 Task: Add the task  Improve form validation for better user input handling to the section Breakneck Pace in the project ToxicWorks and add a Due Date to the respective task as 2024/05/25.
Action: Mouse moved to (98, 480)
Screenshot: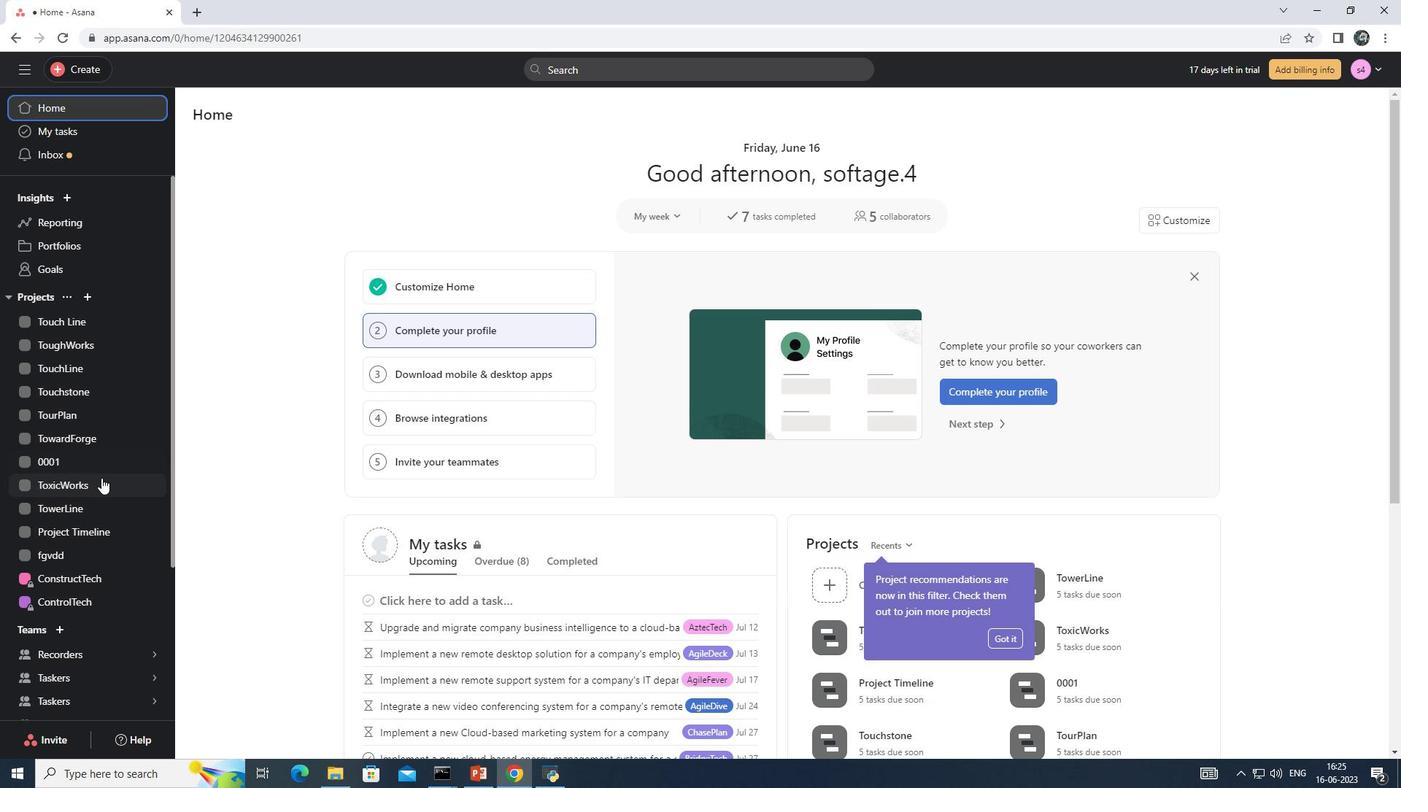 
Action: Mouse pressed left at (98, 480)
Screenshot: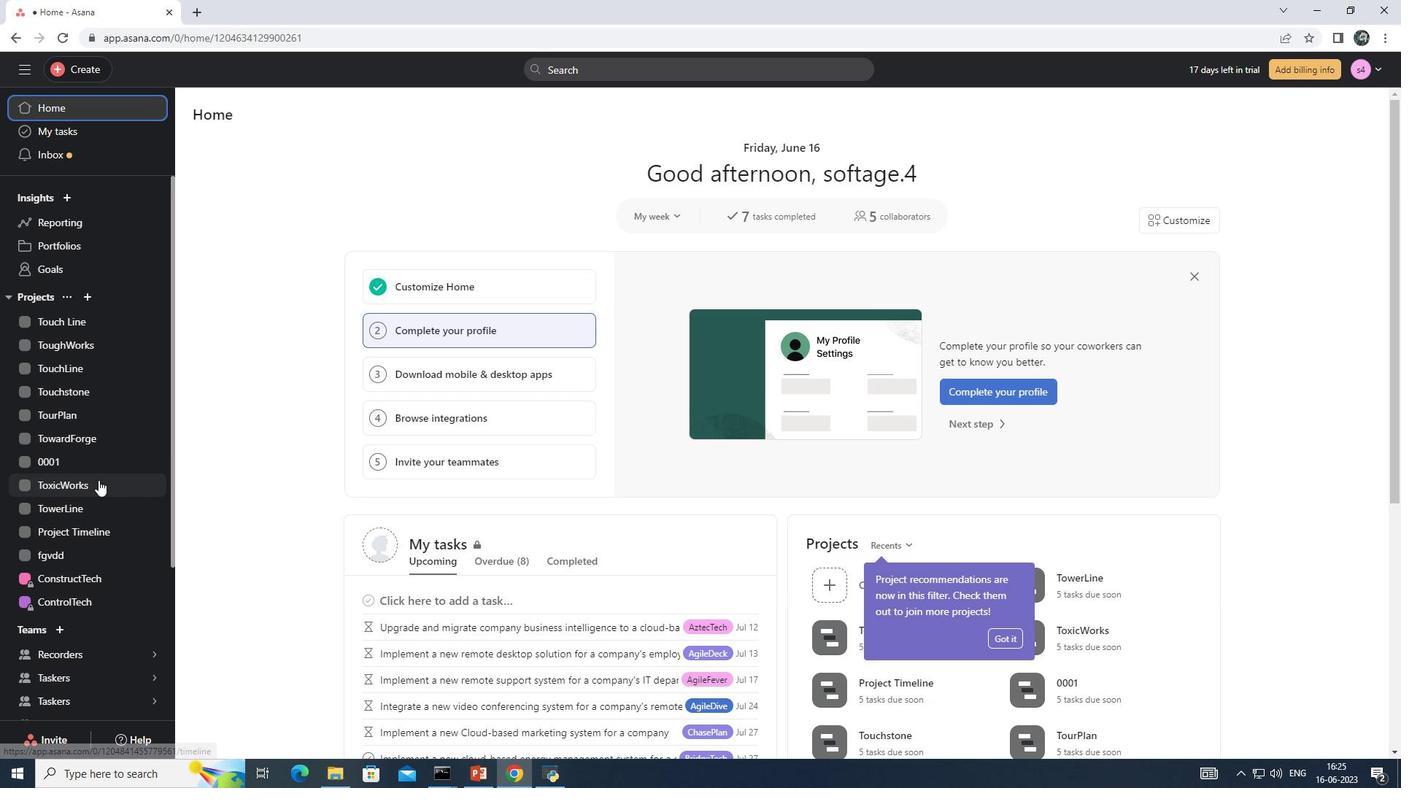 
Action: Mouse moved to (257, 146)
Screenshot: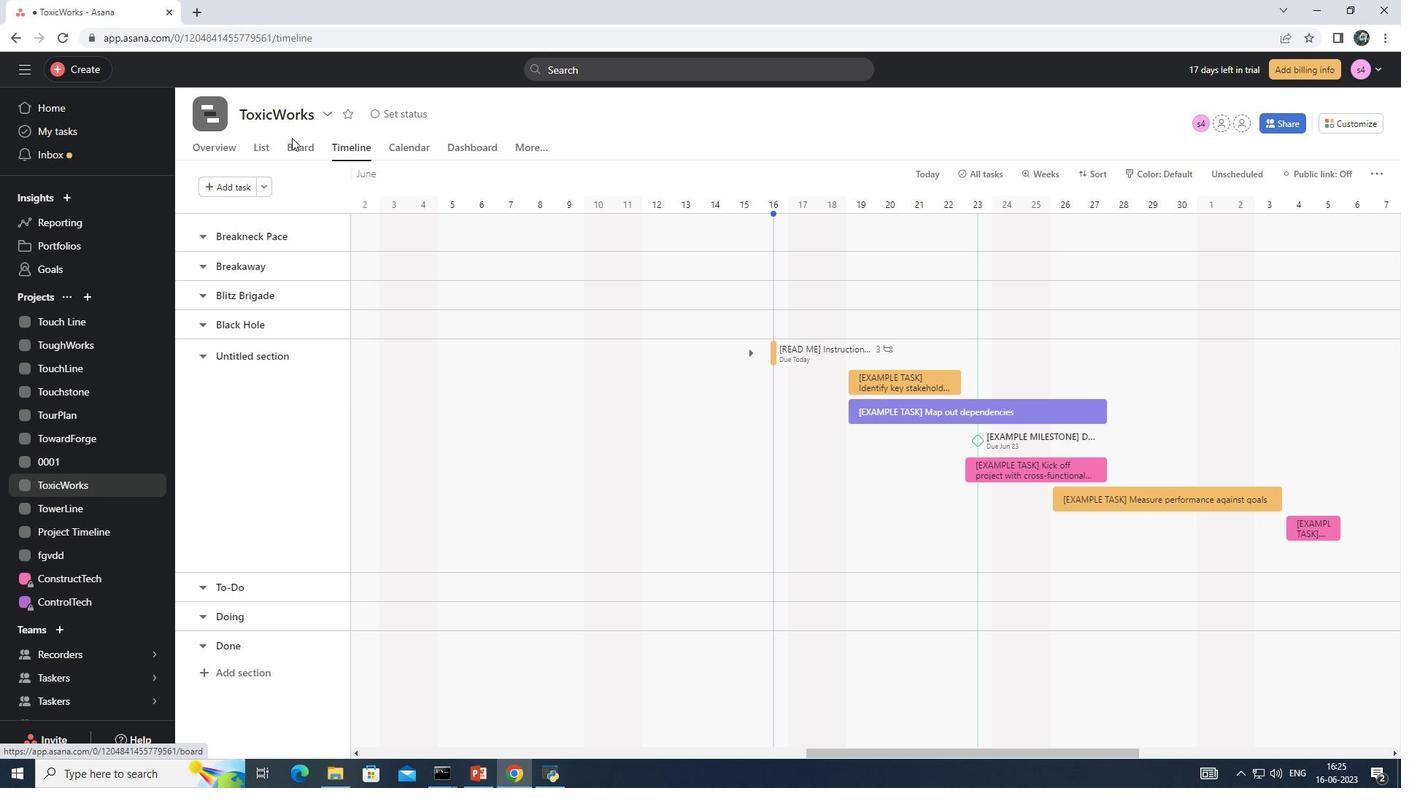 
Action: Mouse pressed left at (257, 146)
Screenshot: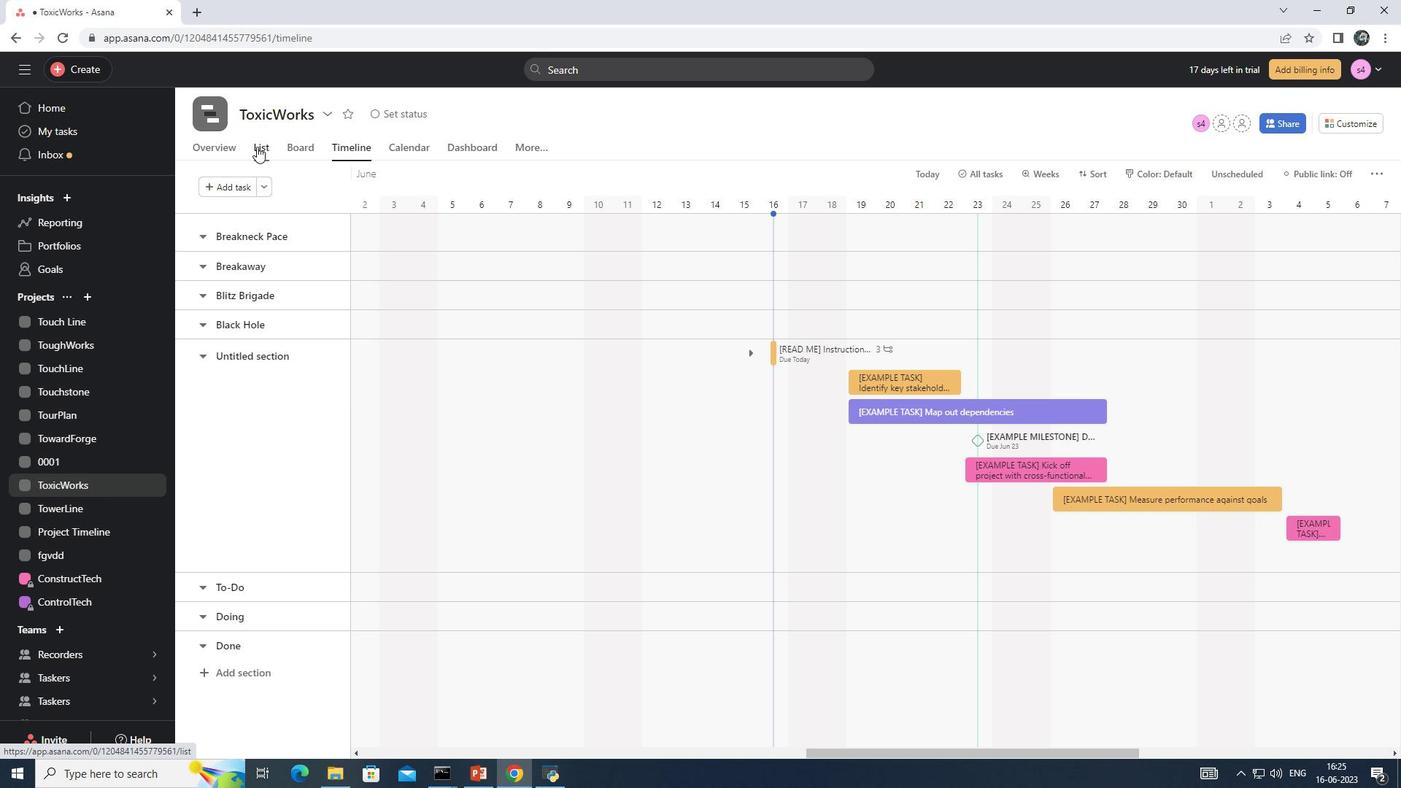 
Action: Mouse moved to (290, 432)
Screenshot: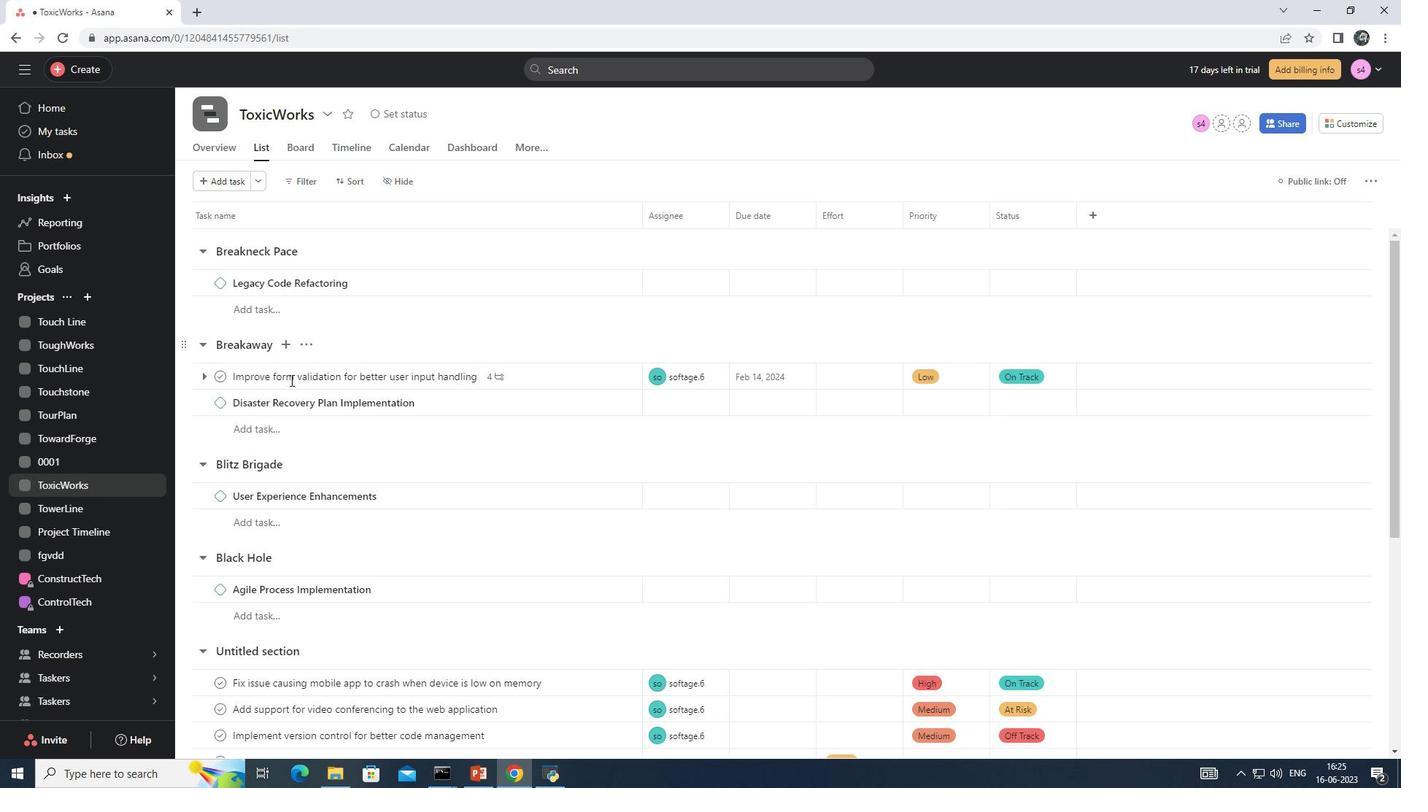 
Action: Mouse scrolled (290, 431) with delta (0, 0)
Screenshot: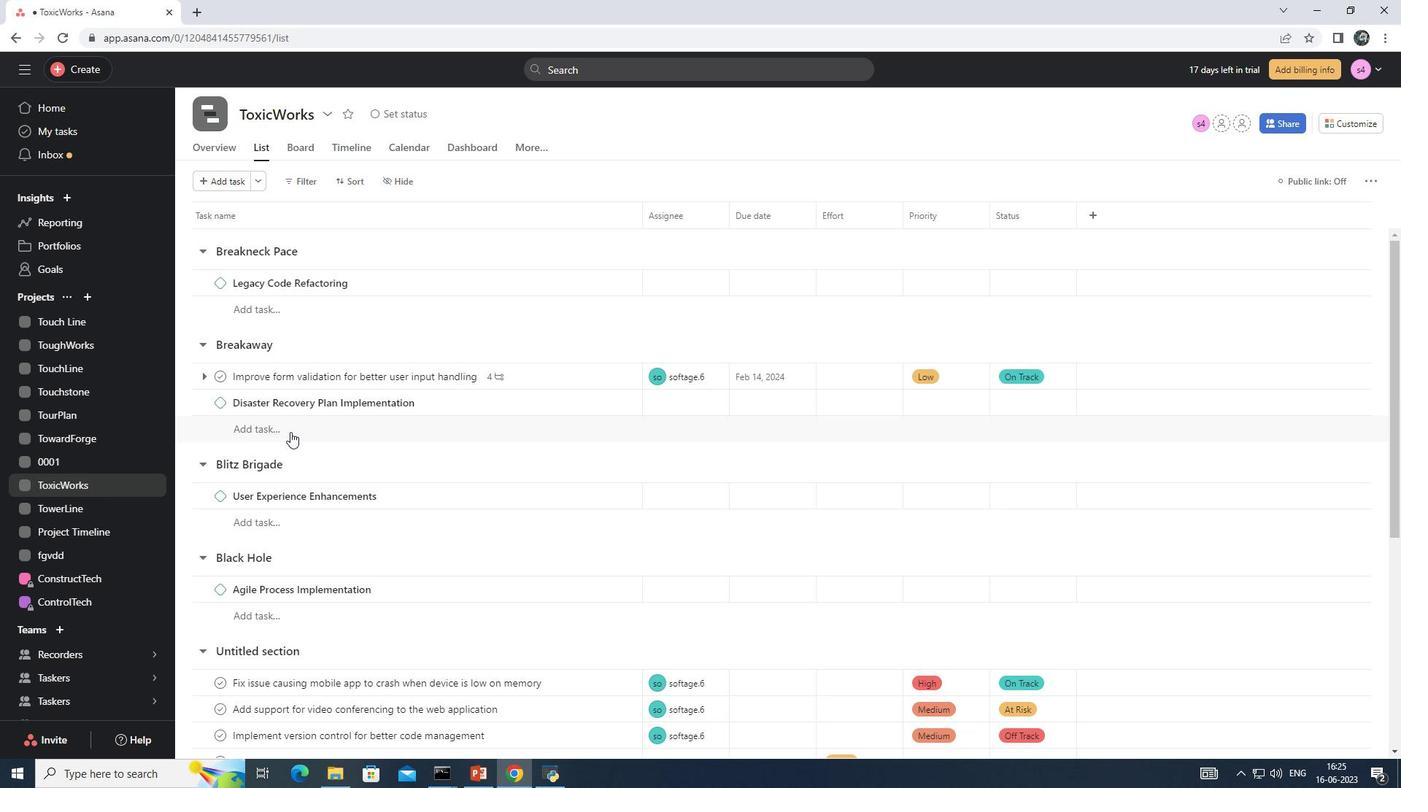 
Action: Mouse scrolled (290, 431) with delta (0, 0)
Screenshot: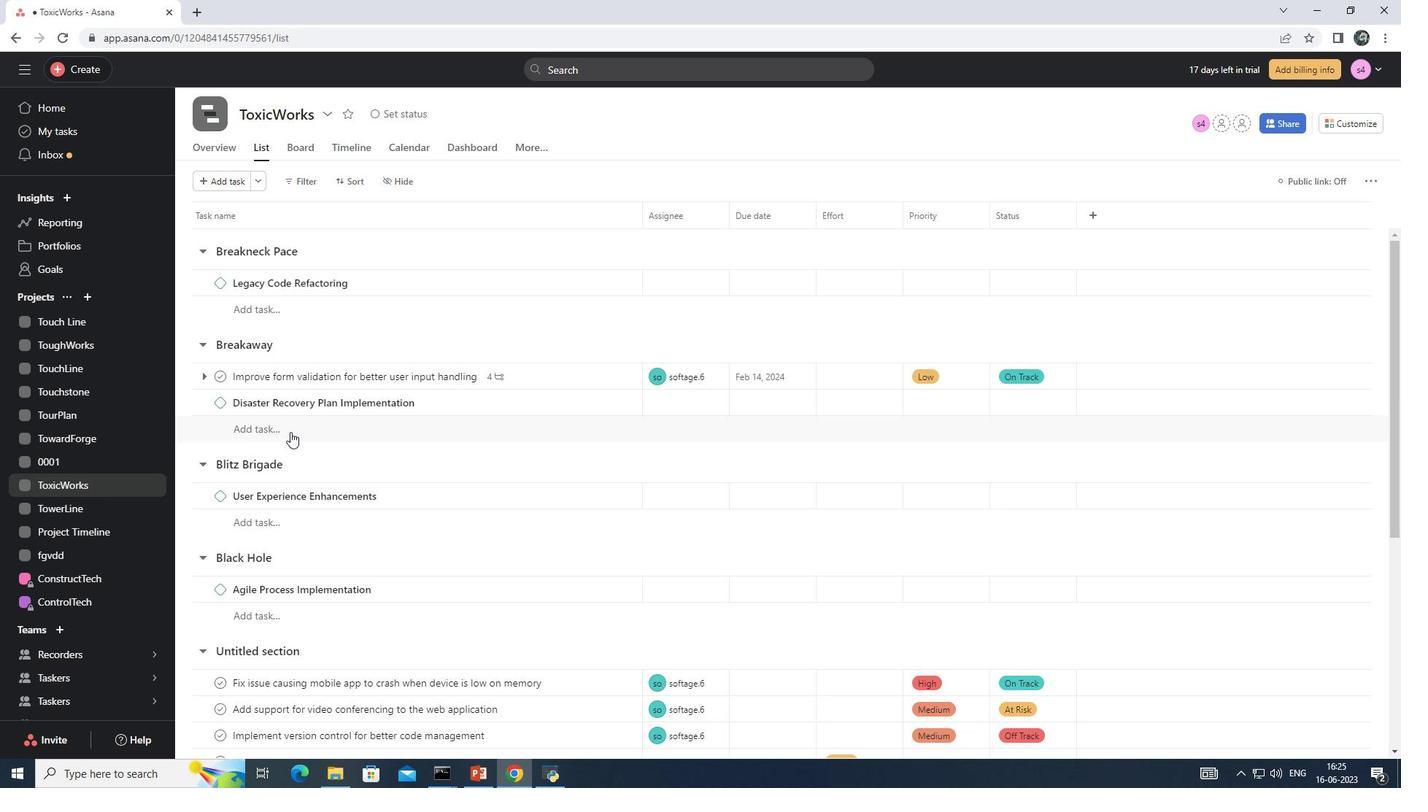 
Action: Mouse moved to (294, 415)
Screenshot: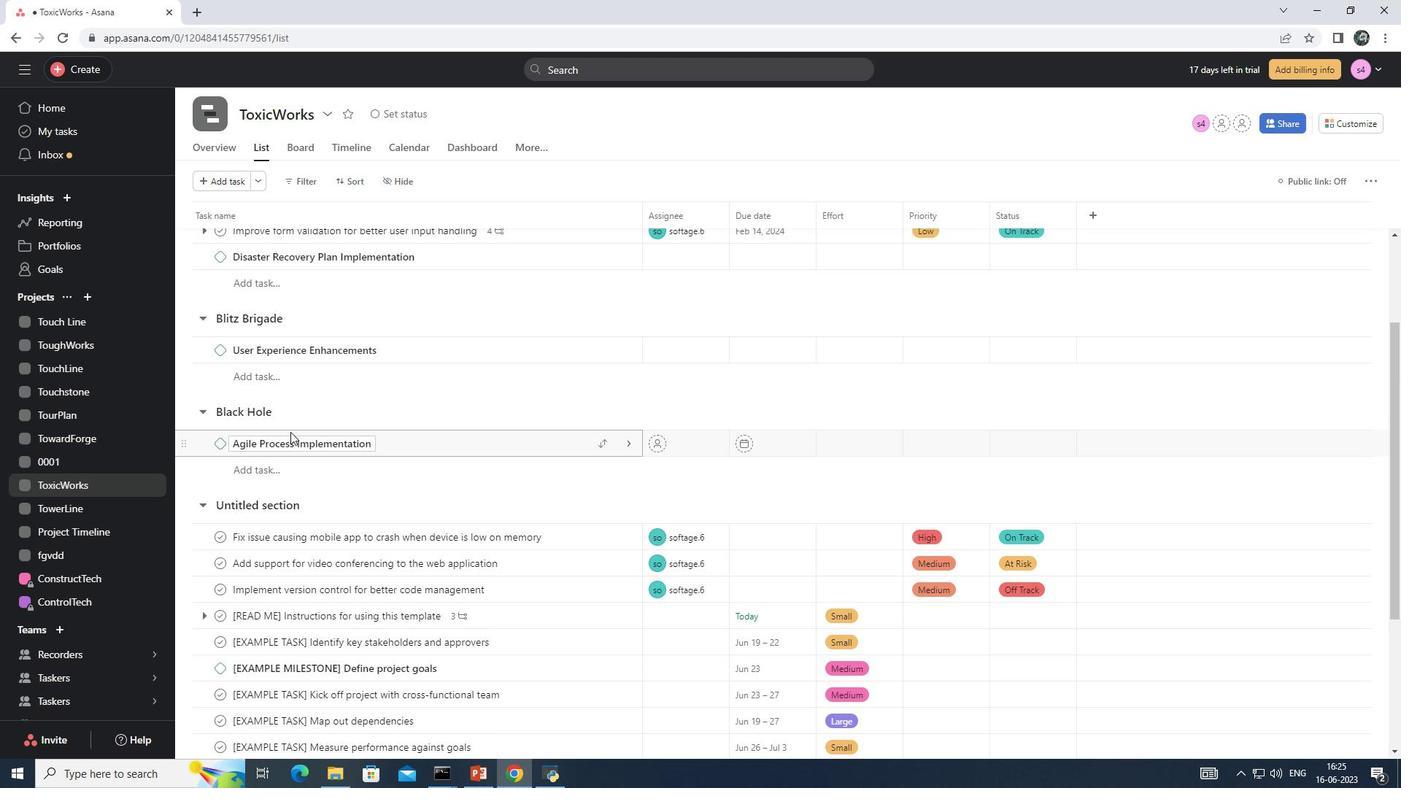 
Action: Mouse scrolled (294, 416) with delta (0, 0)
Screenshot: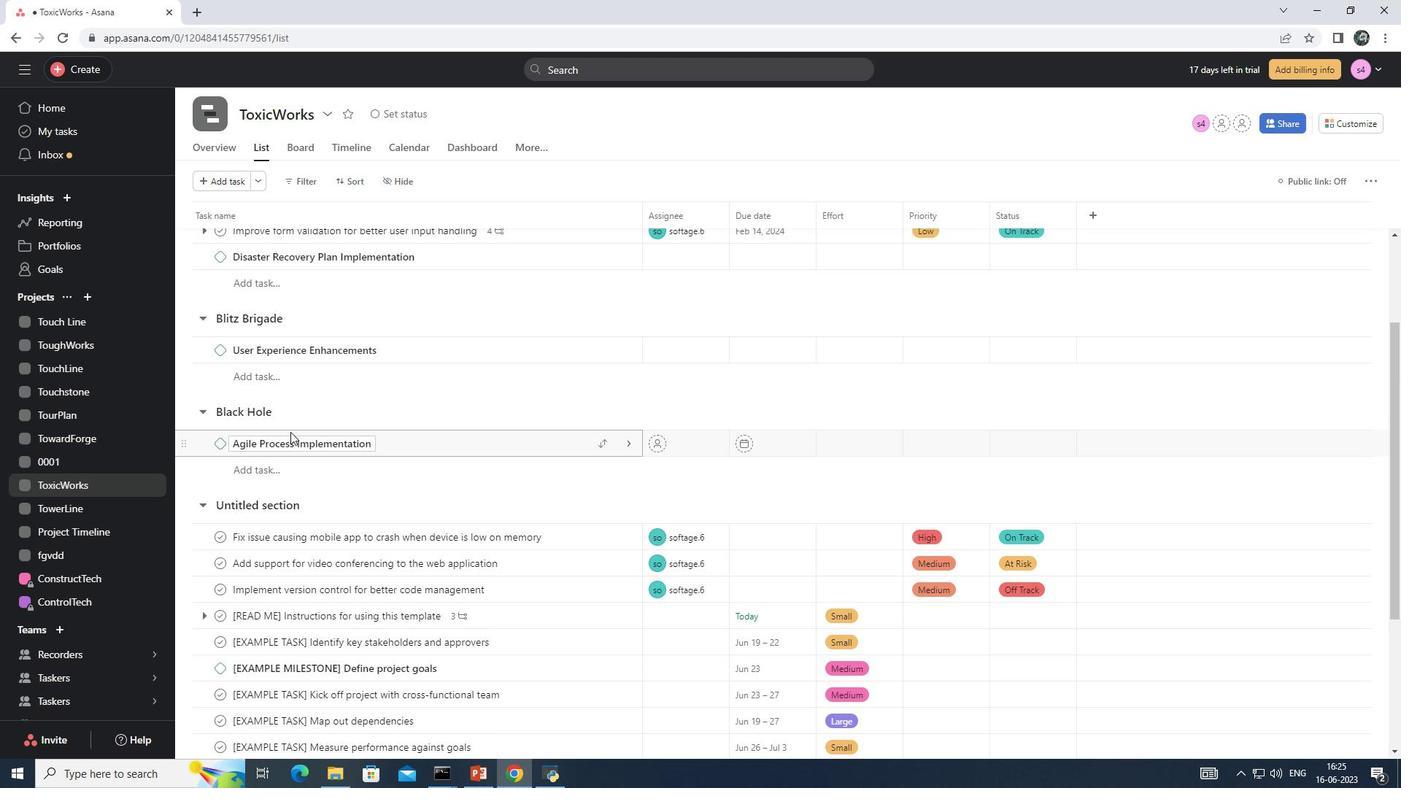 
Action: Mouse scrolled (294, 416) with delta (0, 0)
Screenshot: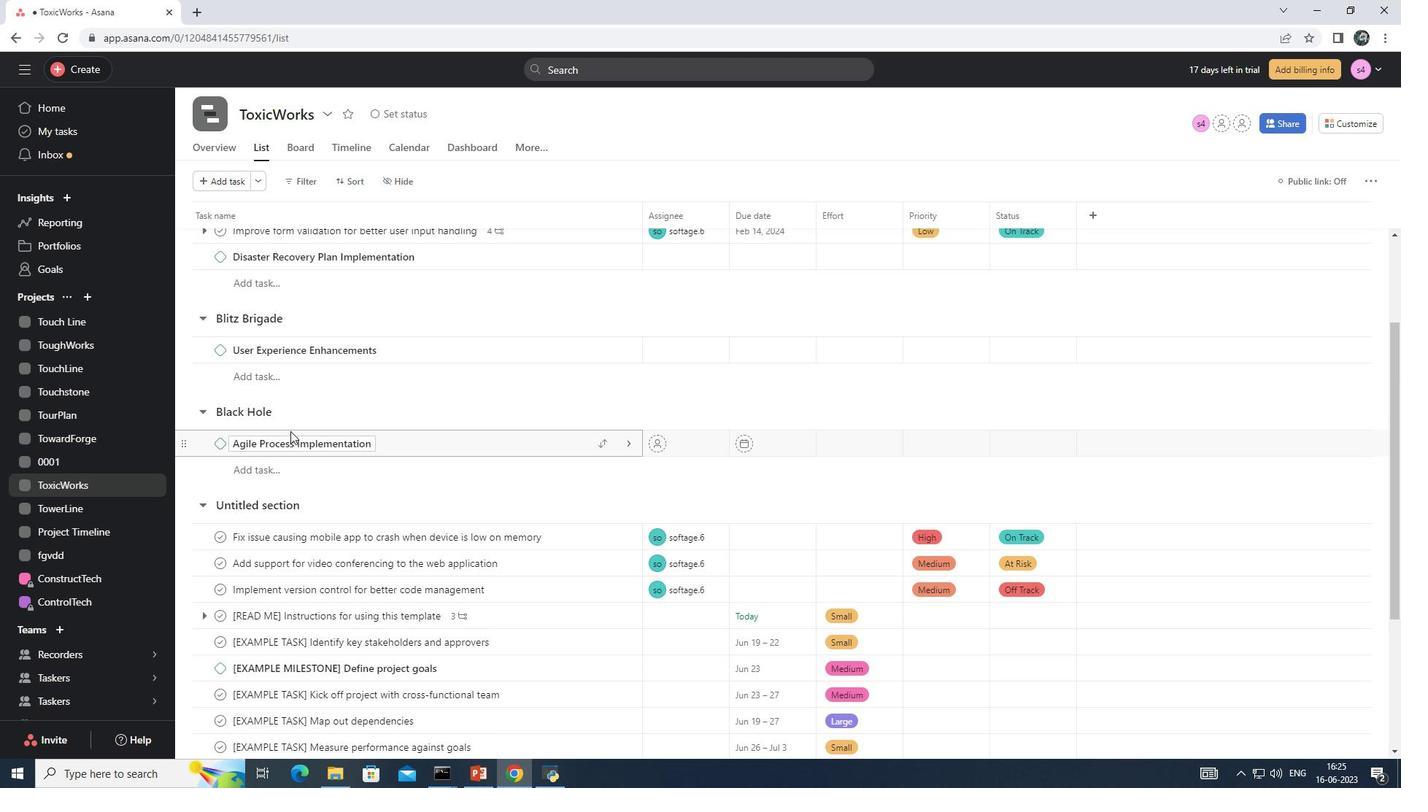 
Action: Mouse moved to (598, 376)
Screenshot: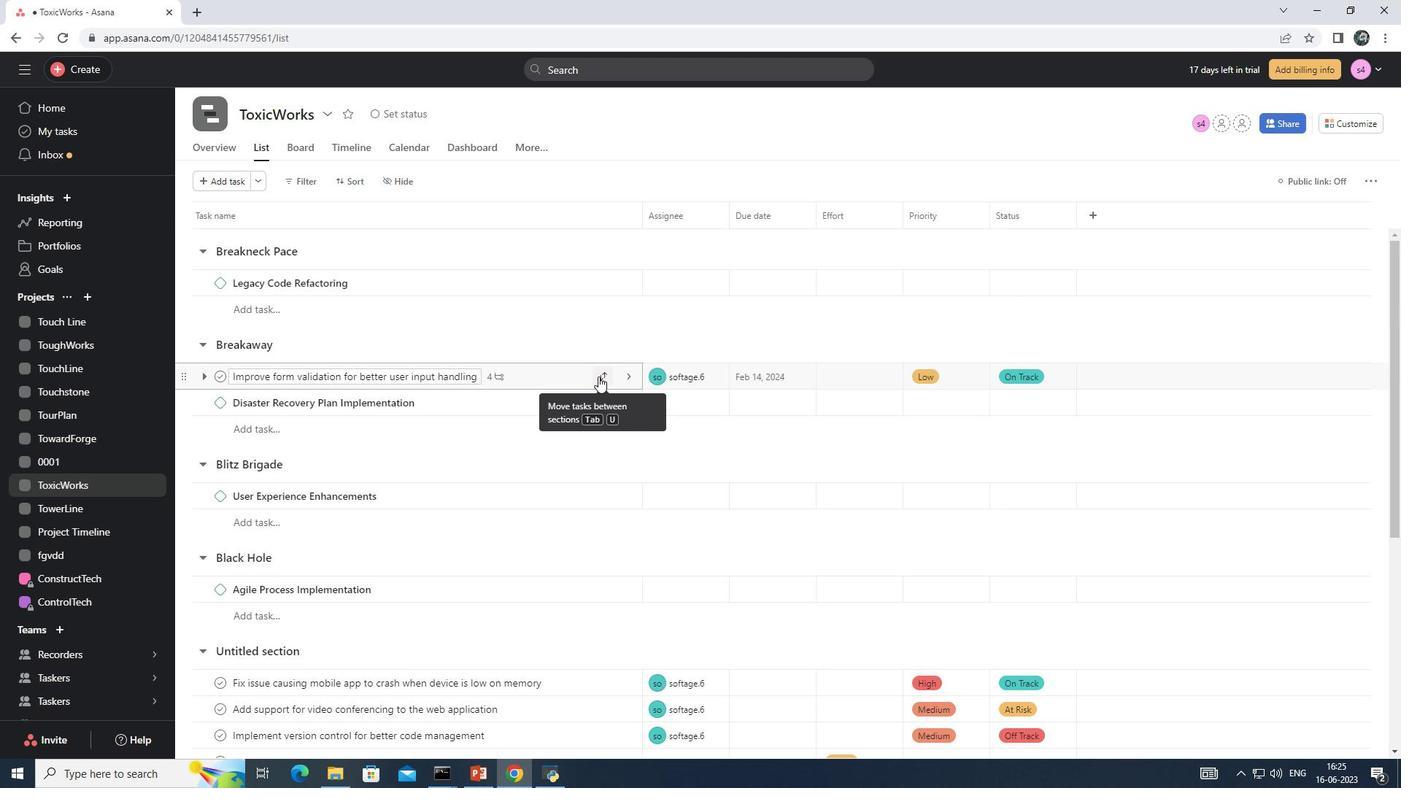 
Action: Mouse pressed left at (598, 376)
Screenshot: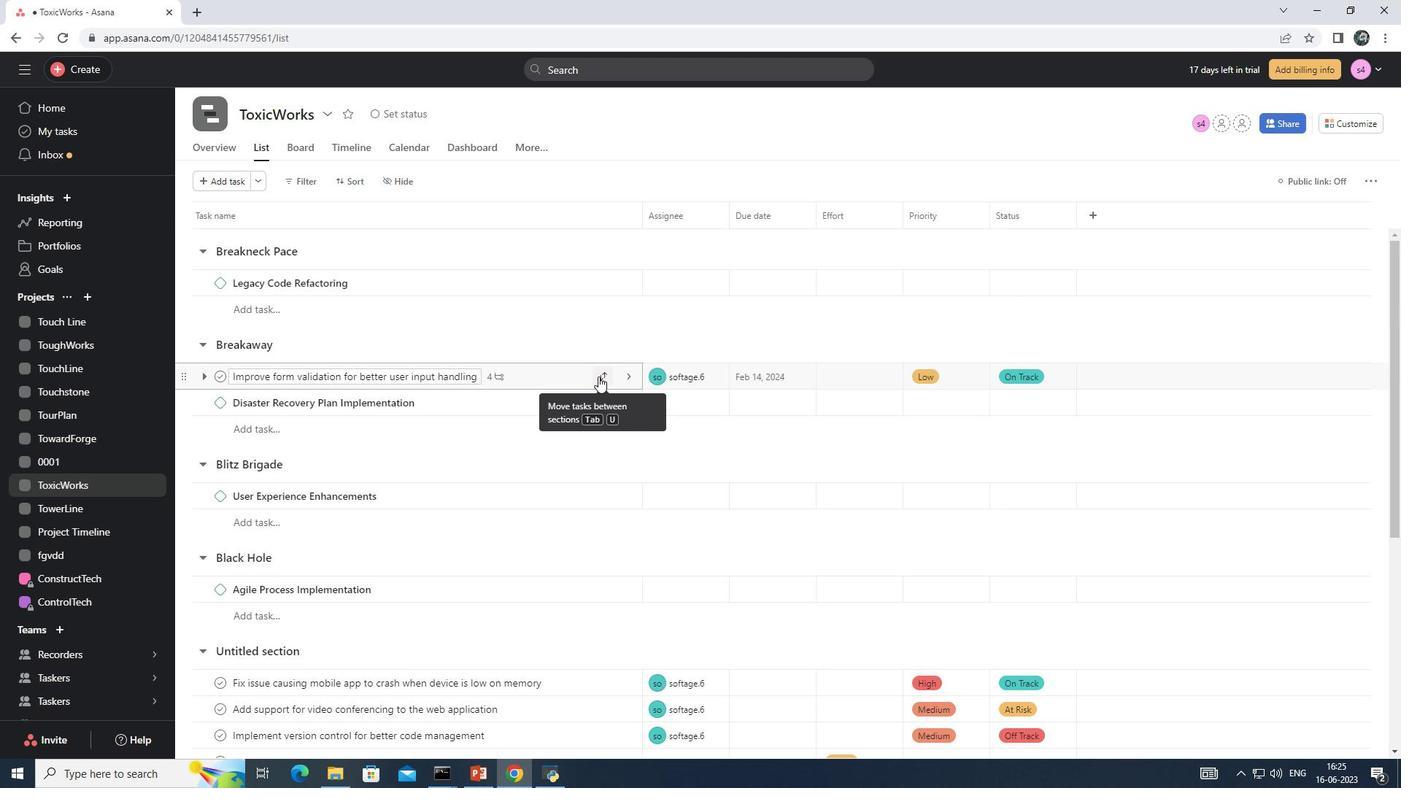 
Action: Mouse moved to (585, 427)
Screenshot: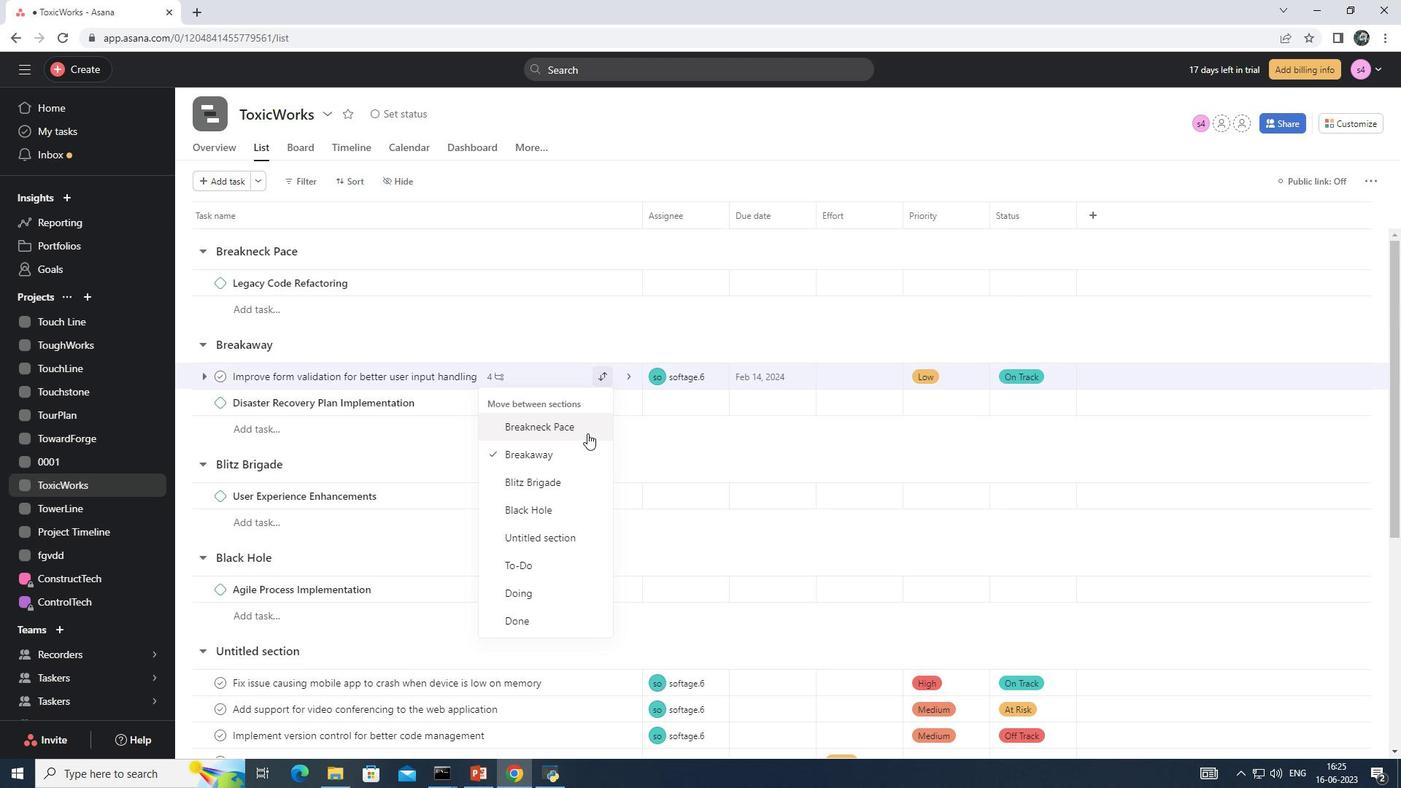 
Action: Mouse pressed left at (585, 427)
Screenshot: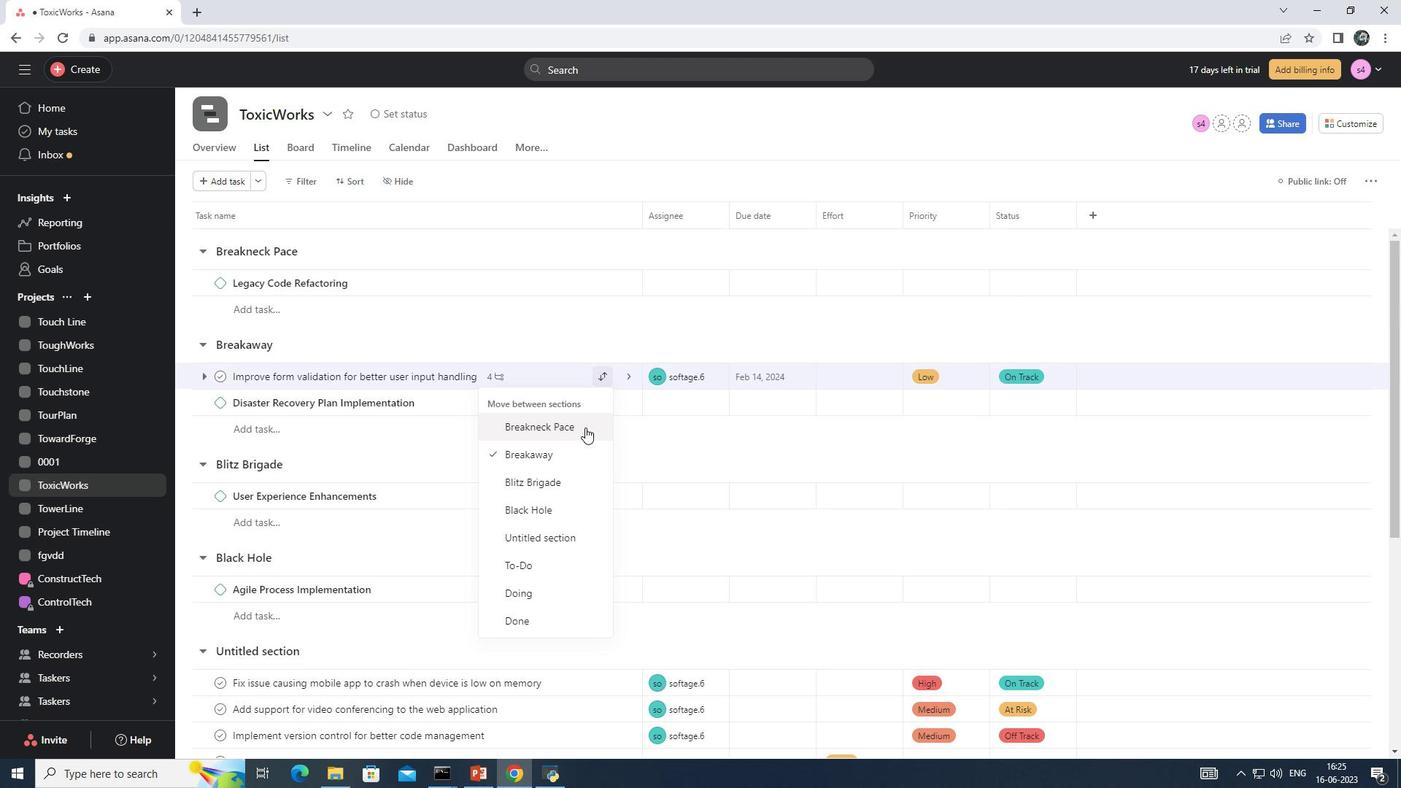 
Action: Mouse moved to (505, 269)
Screenshot: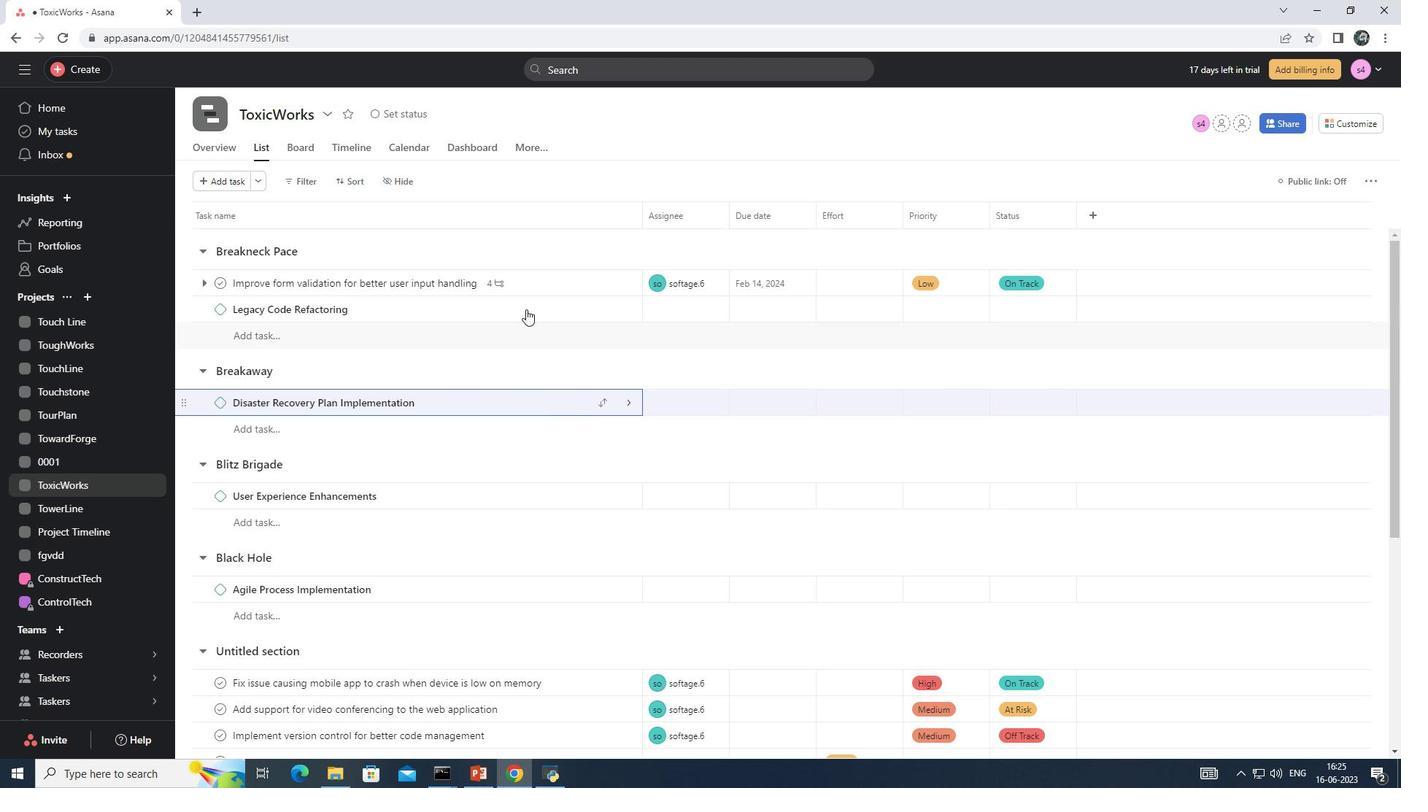 
Action: Mouse scrolled (505, 270) with delta (0, 0)
Screenshot: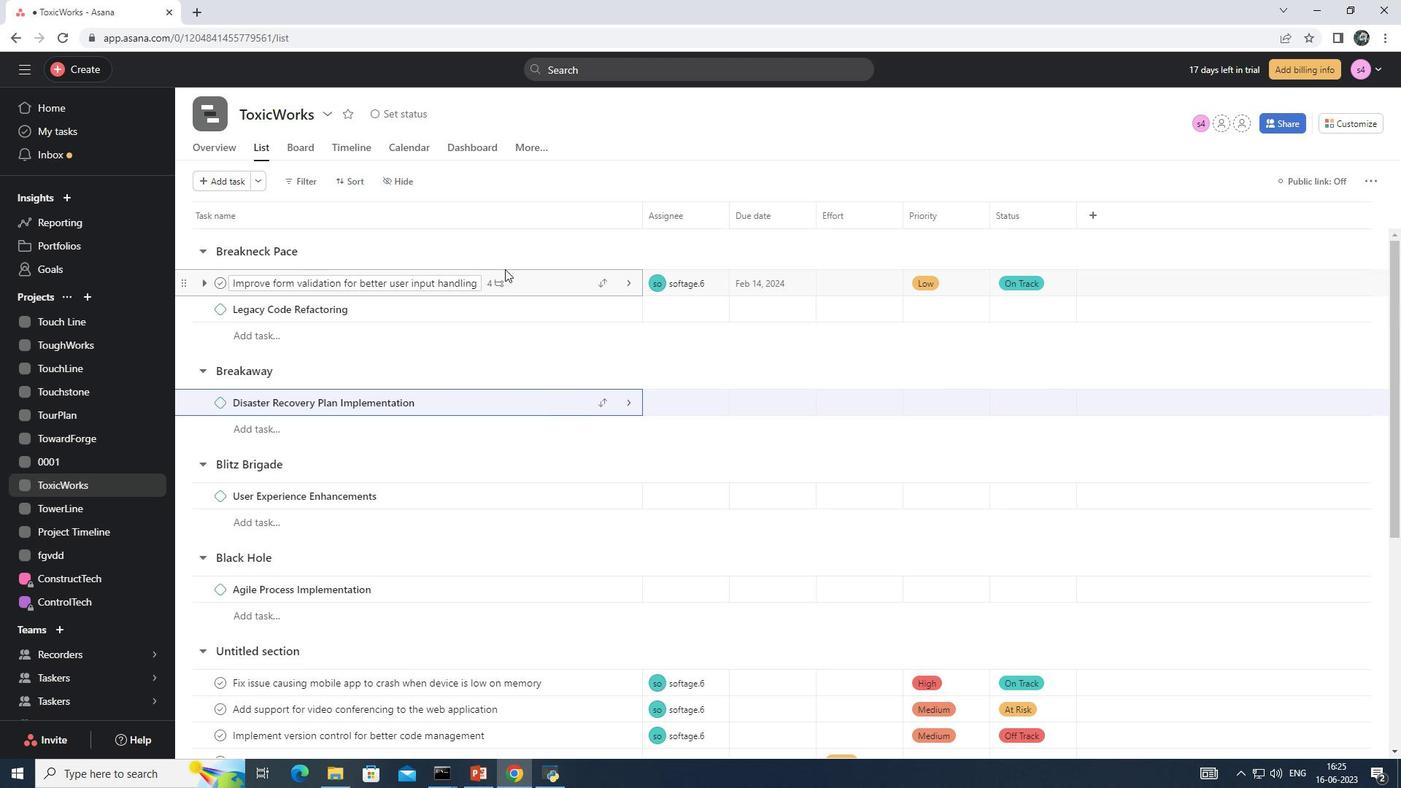
Action: Mouse scrolled (505, 270) with delta (0, 0)
Screenshot: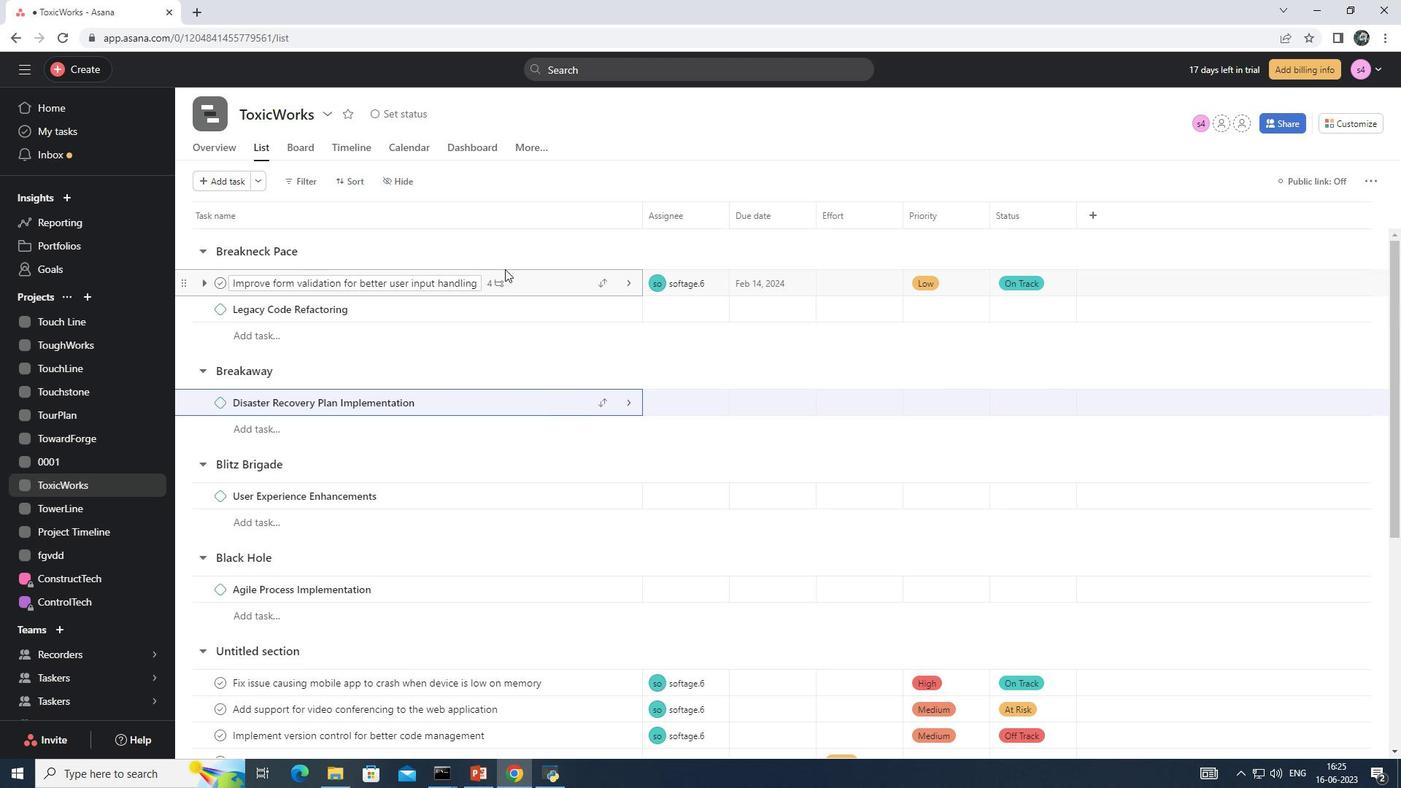 
Action: Mouse moved to (771, 280)
Screenshot: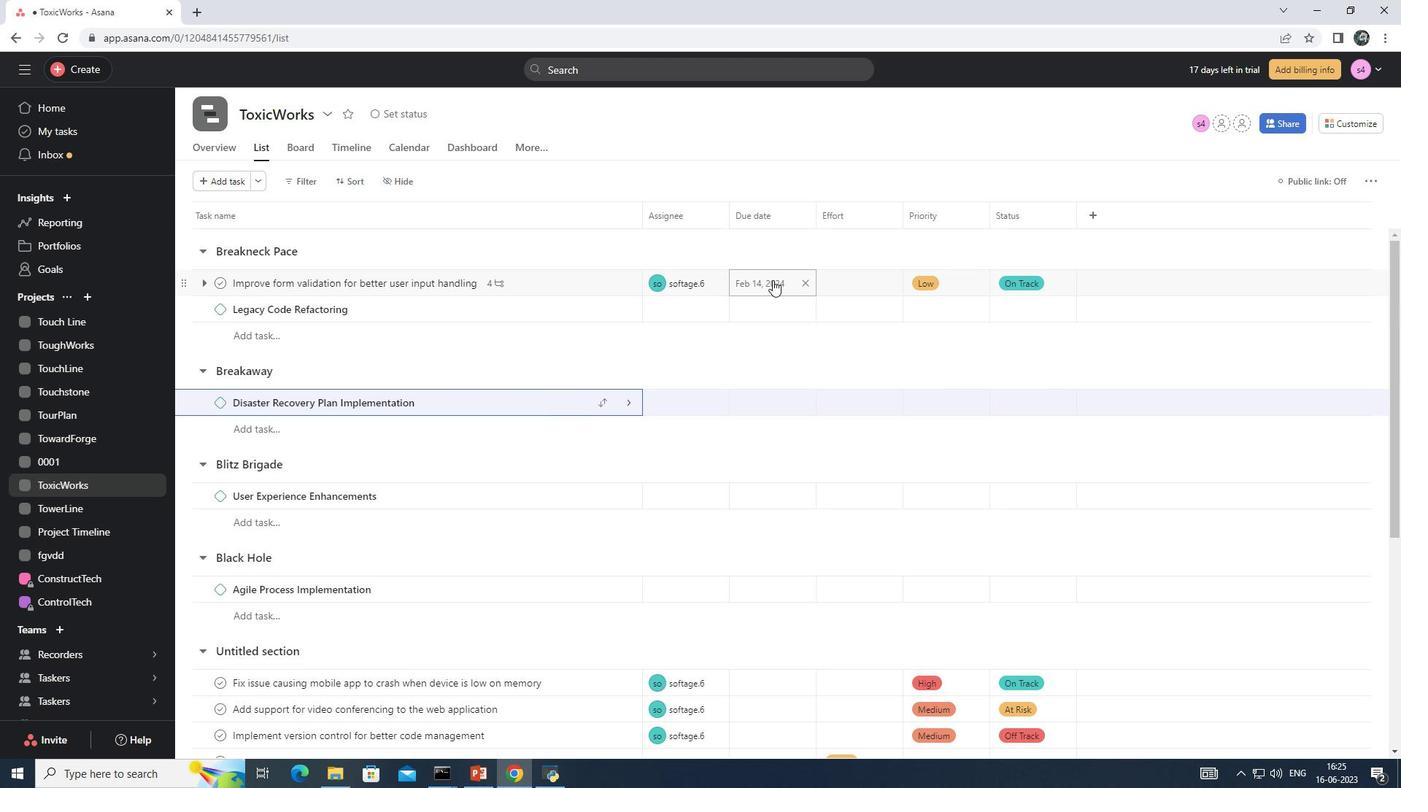 
Action: Mouse pressed left at (771, 280)
Screenshot: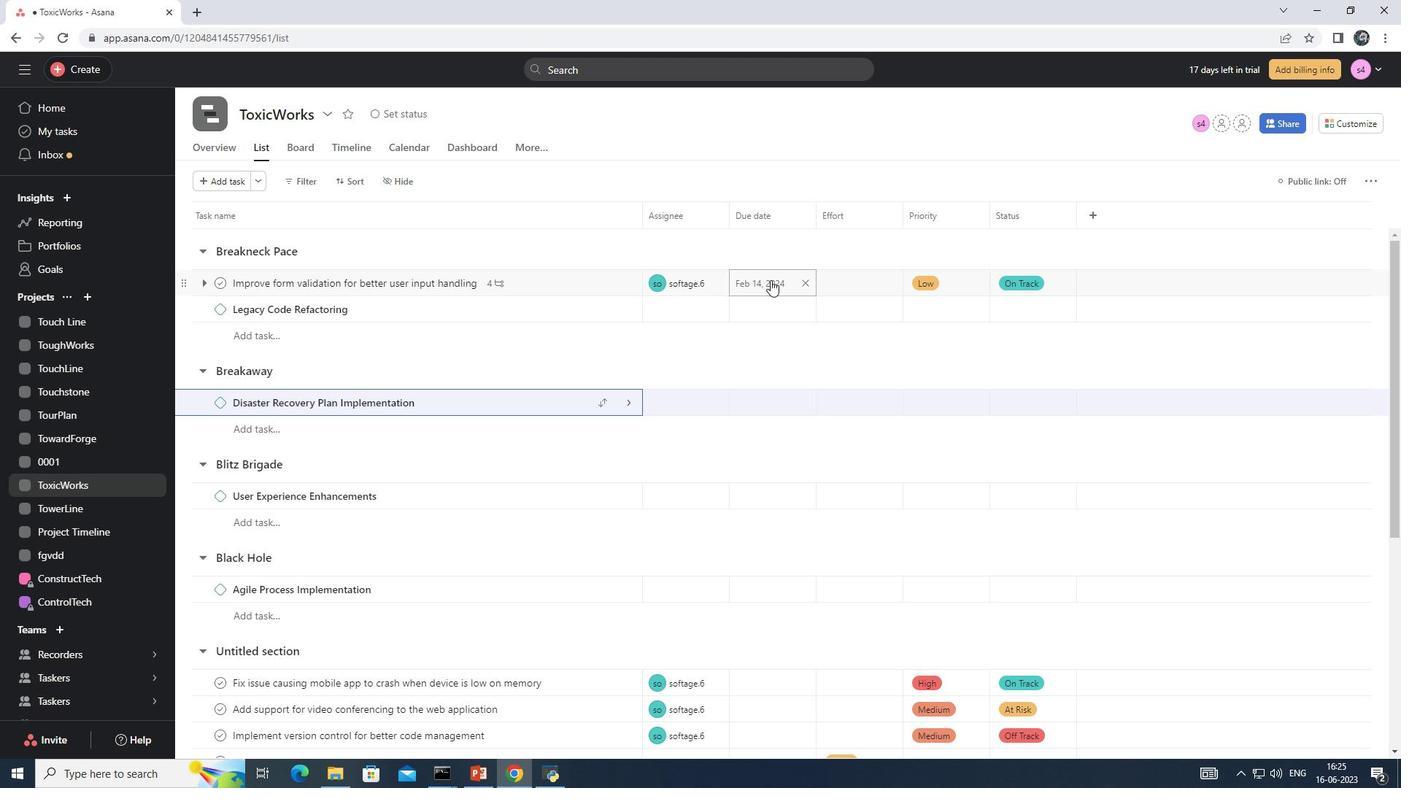 
Action: Mouse moved to (919, 354)
Screenshot: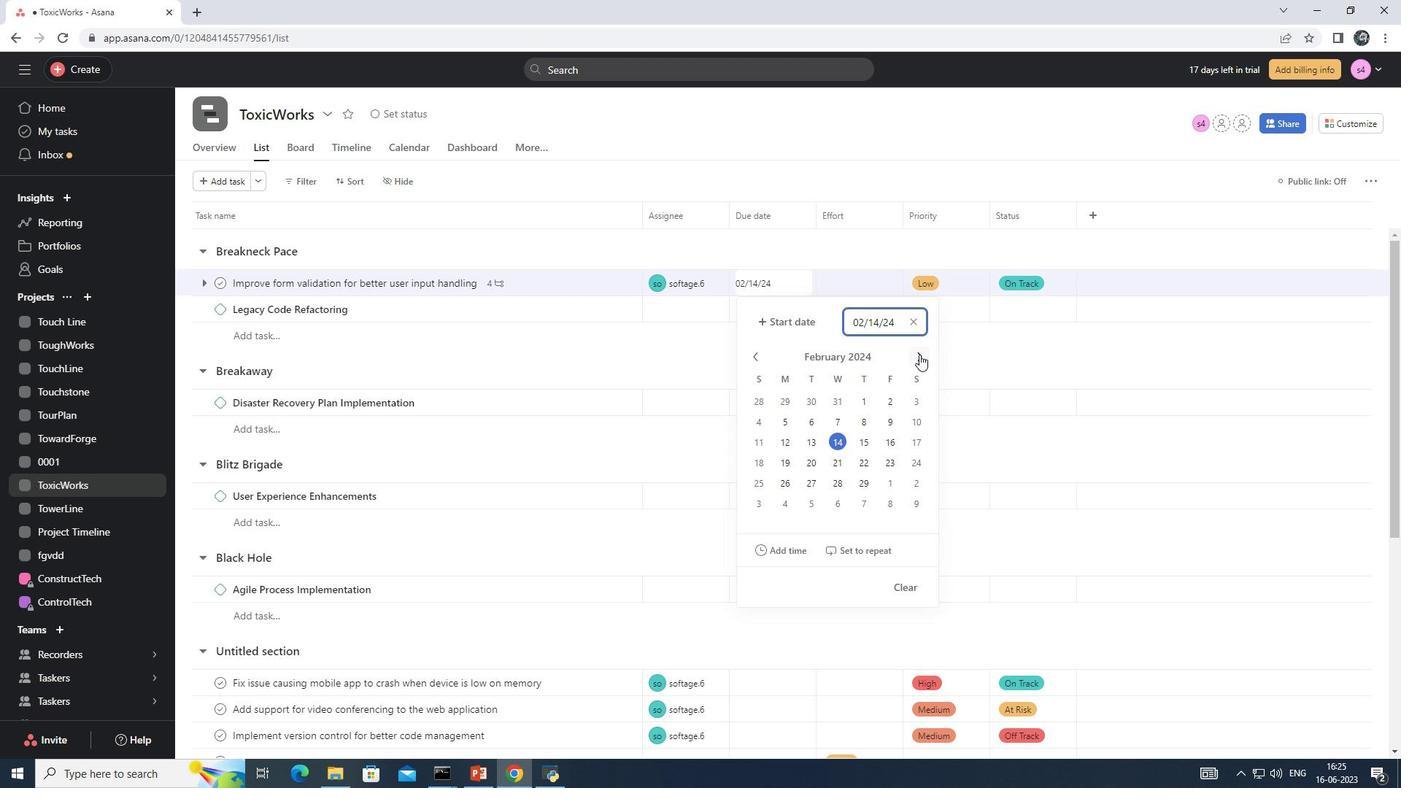 
Action: Mouse pressed left at (919, 354)
Screenshot: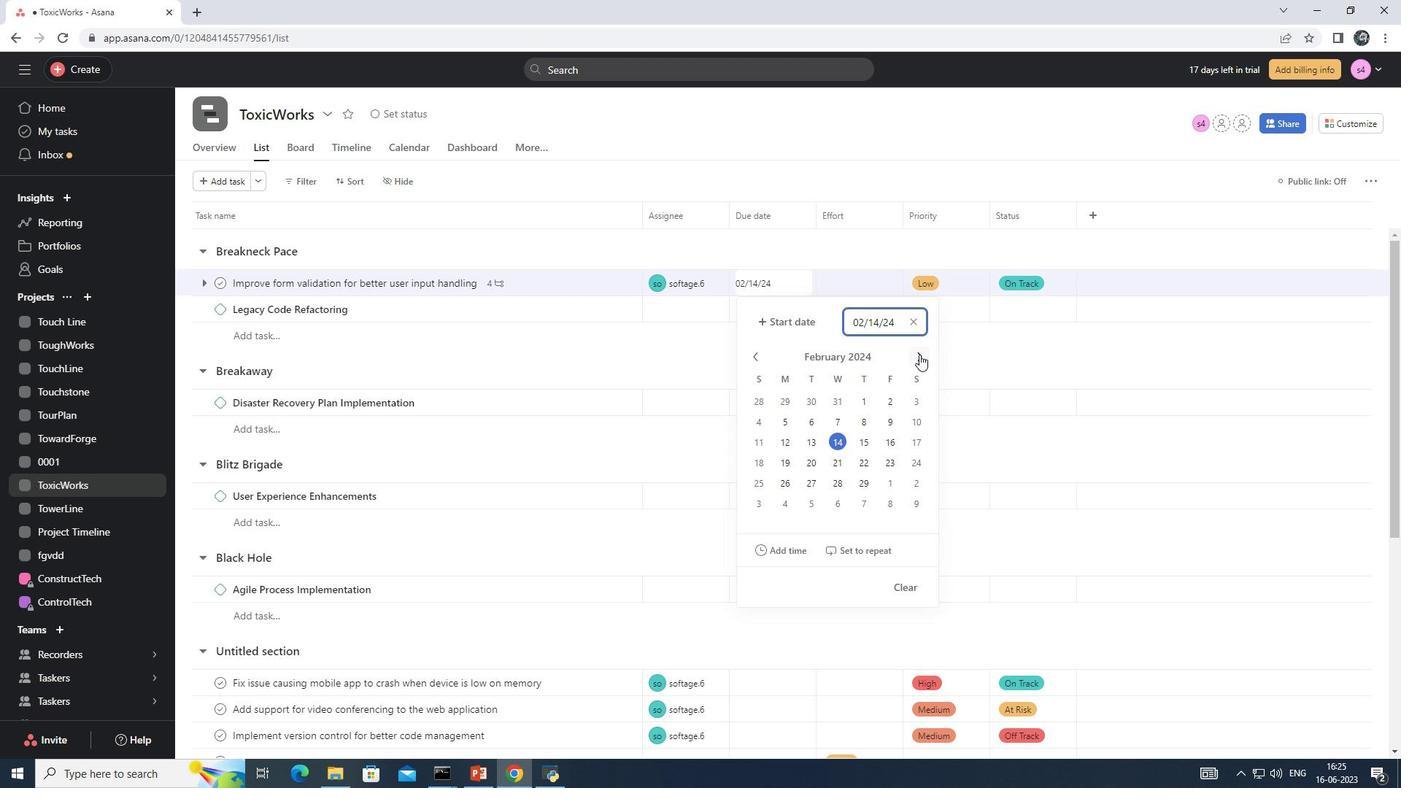 
Action: Mouse pressed left at (919, 354)
Screenshot: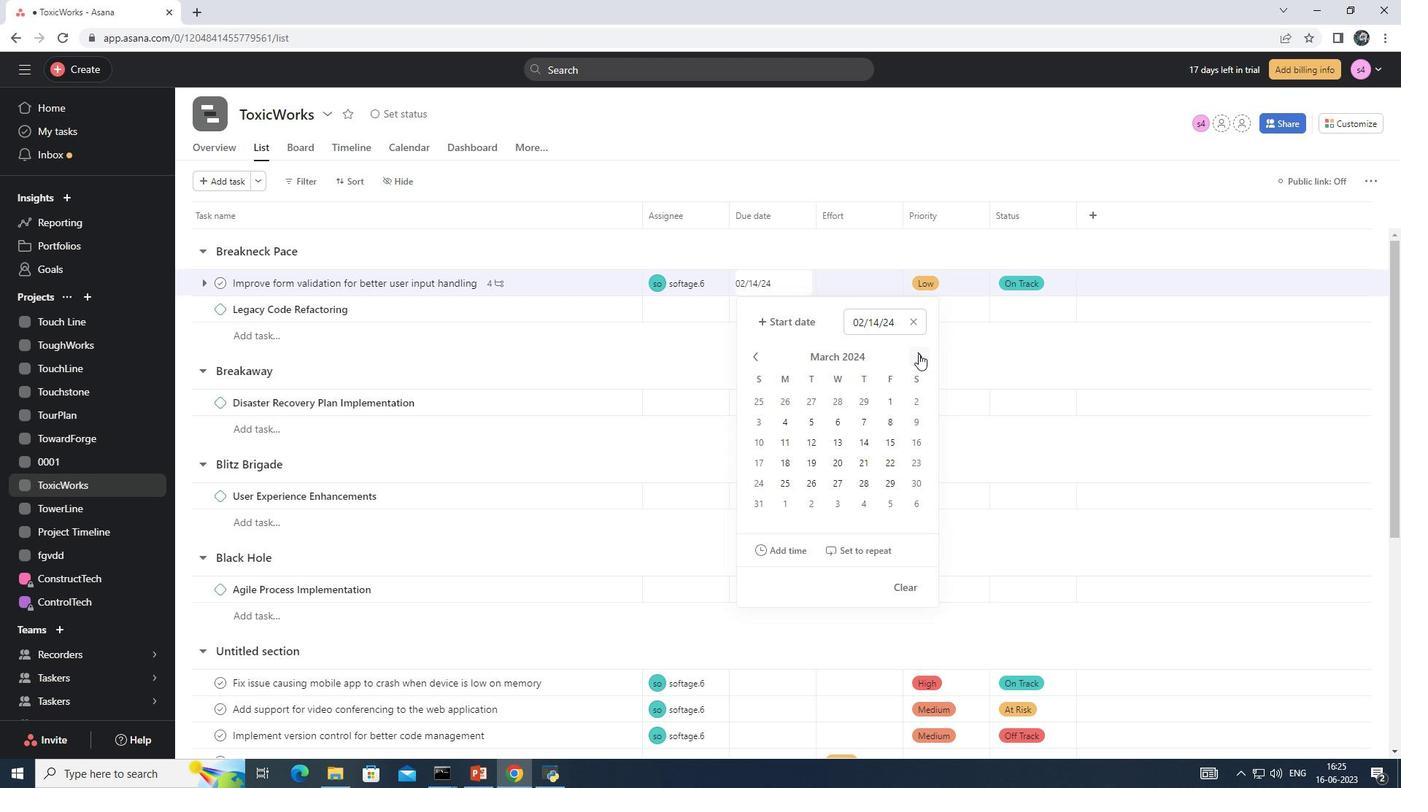 
Action: Mouse pressed left at (919, 354)
Screenshot: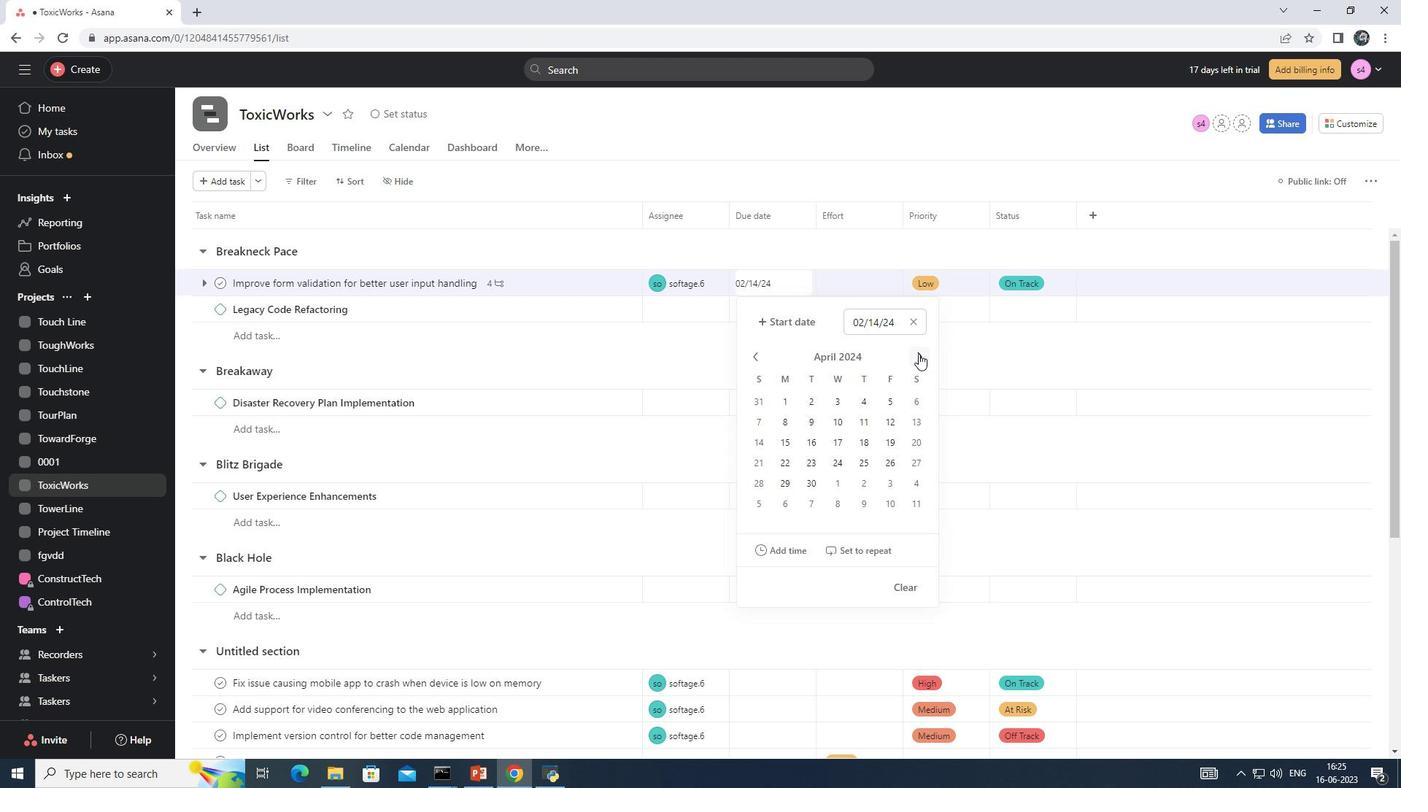 
Action: Mouse moved to (917, 461)
Screenshot: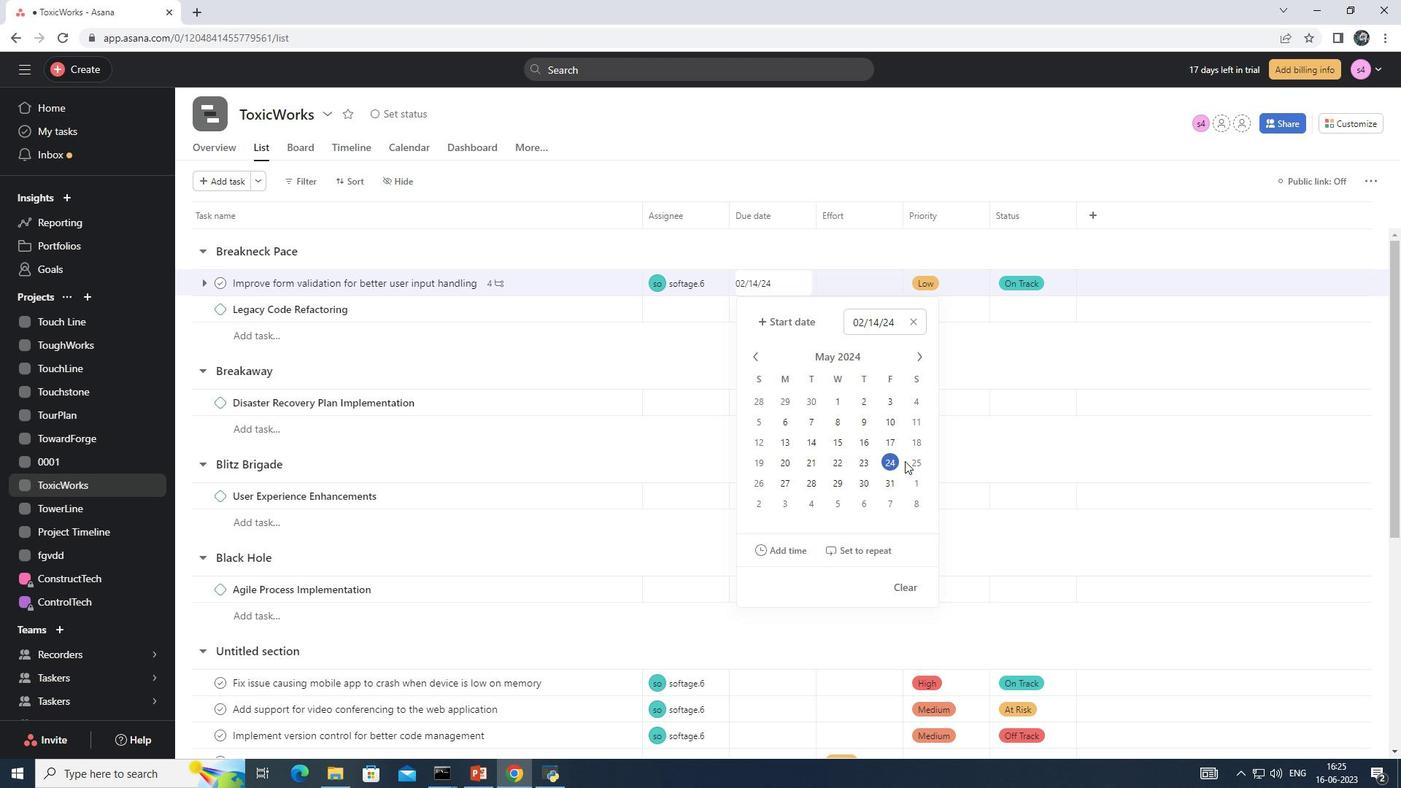 
Action: Mouse pressed left at (917, 461)
Screenshot: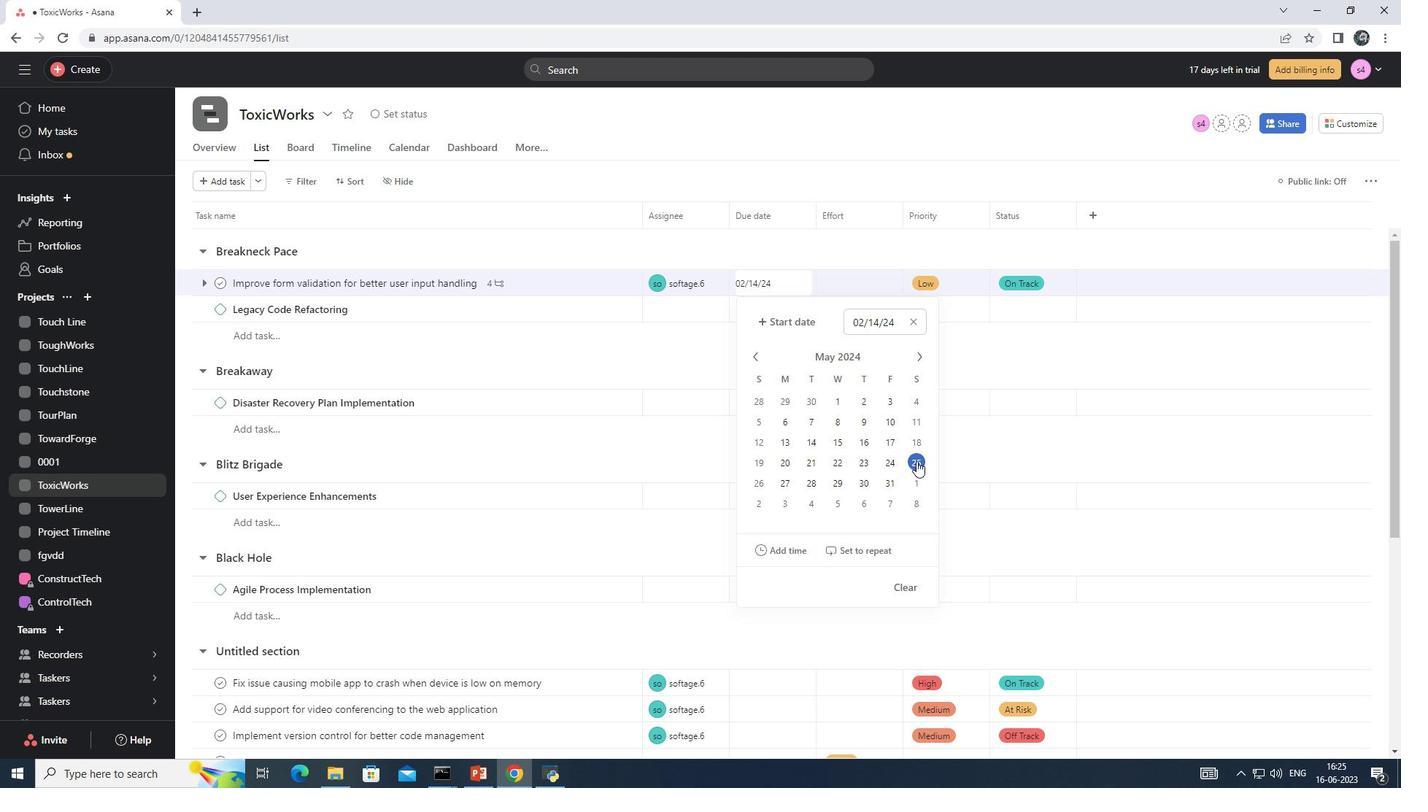 
Action: Mouse moved to (699, 359)
Screenshot: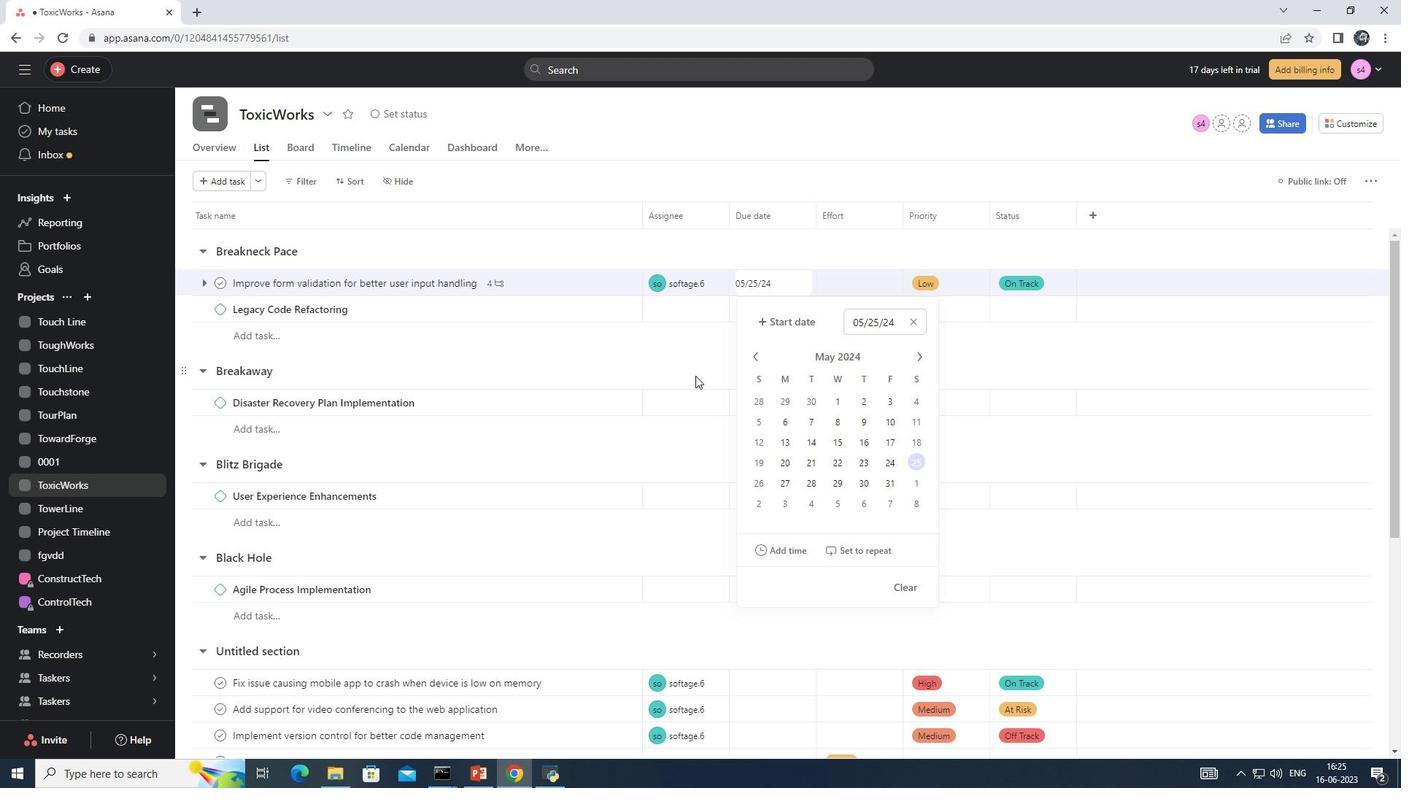 
Action: Mouse pressed left at (699, 359)
Screenshot: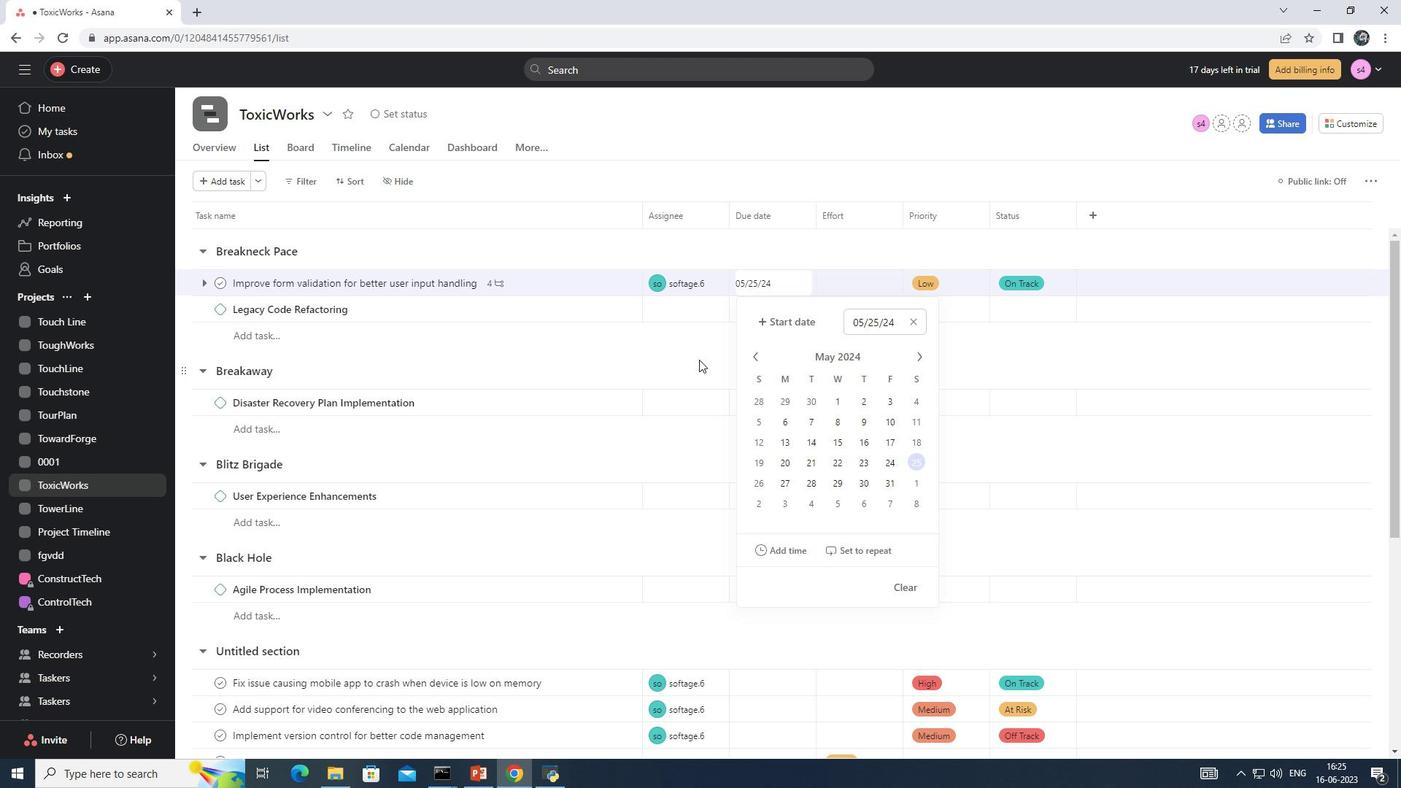
